 Task: Set the stream description for IceCast output to "Live streams from VLC".
Action: Mouse moved to (131, 14)
Screenshot: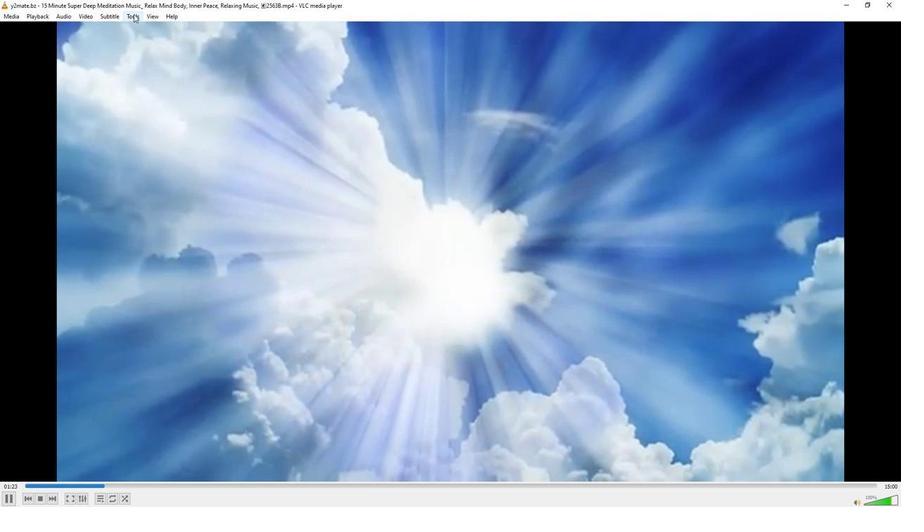 
Action: Mouse pressed left at (131, 14)
Screenshot: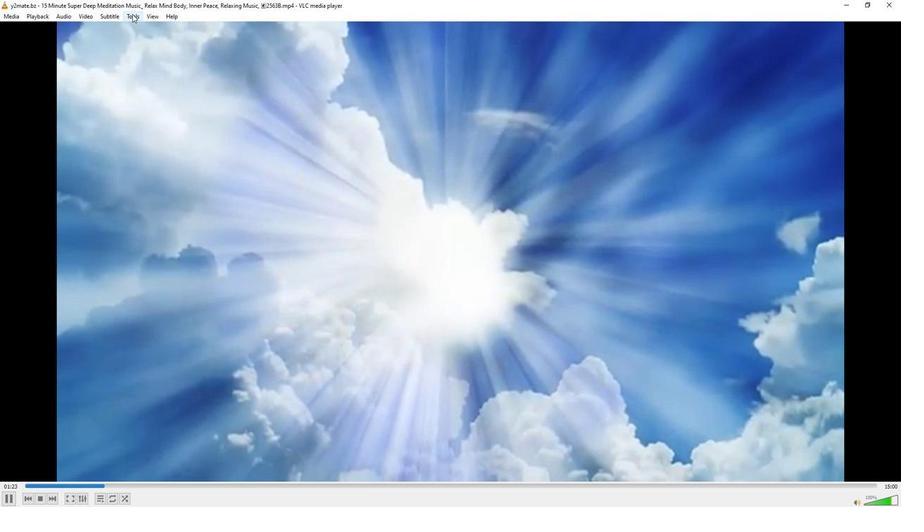
Action: Mouse moved to (151, 127)
Screenshot: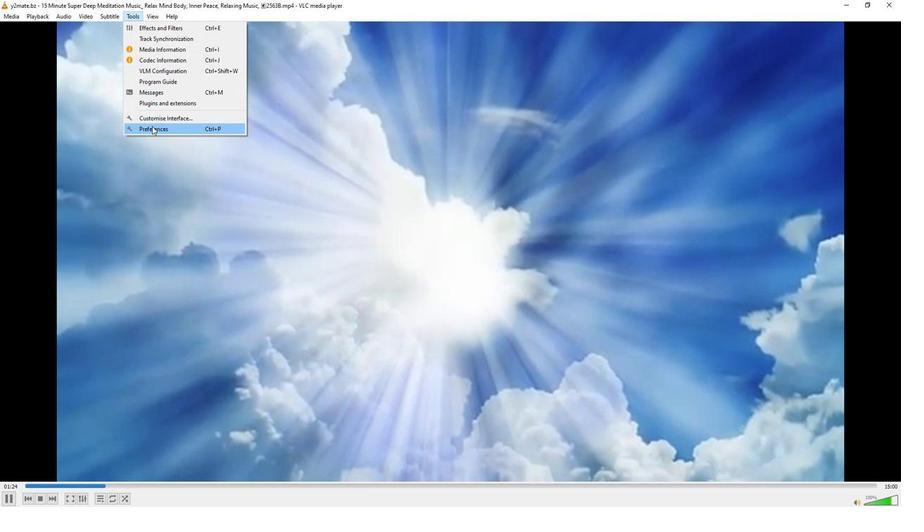 
Action: Mouse pressed left at (151, 127)
Screenshot: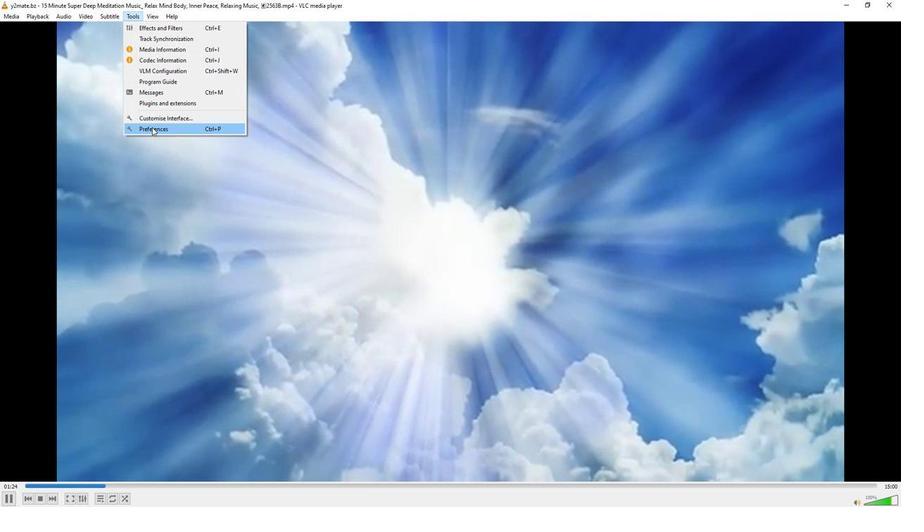 
Action: Mouse moved to (302, 411)
Screenshot: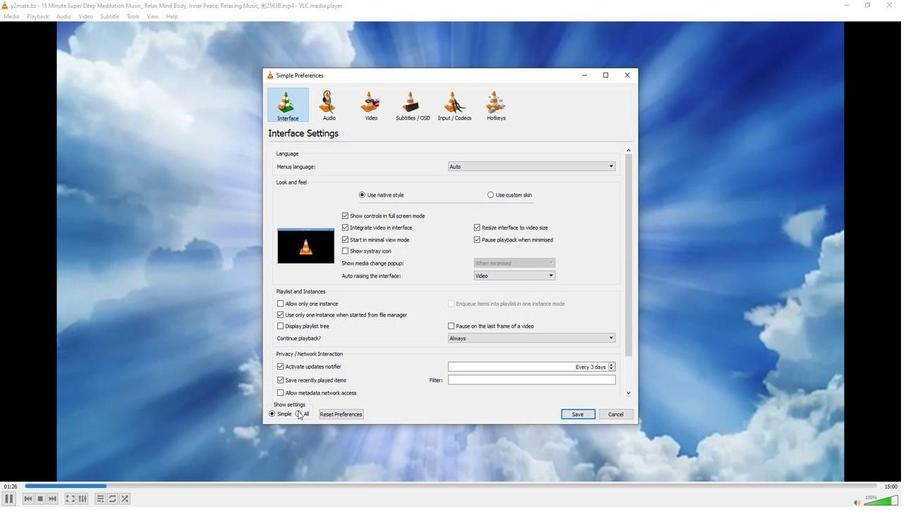 
Action: Mouse pressed left at (302, 411)
Screenshot: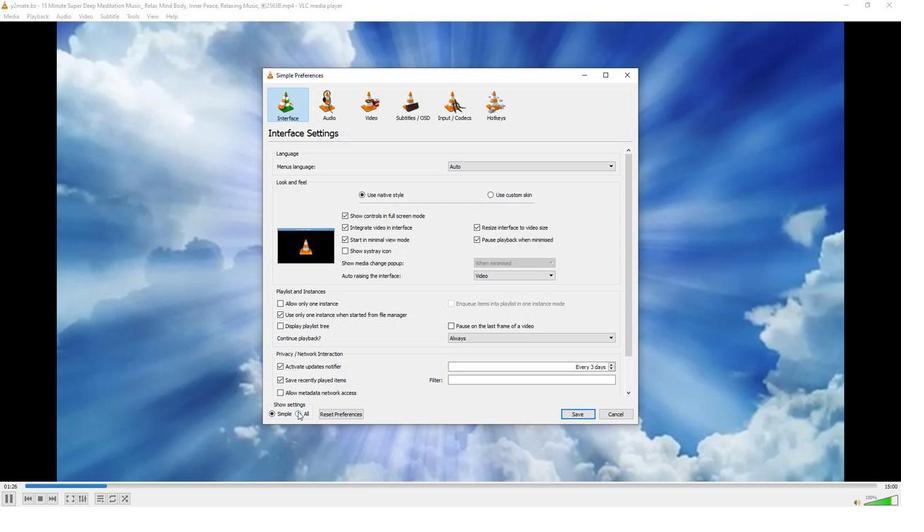 
Action: Mouse moved to (314, 308)
Screenshot: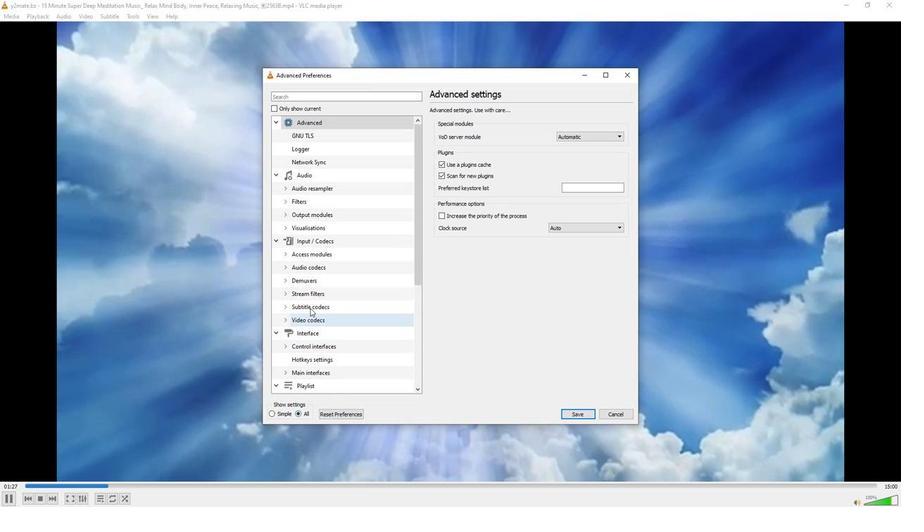 
Action: Mouse scrolled (314, 307) with delta (0, 0)
Screenshot: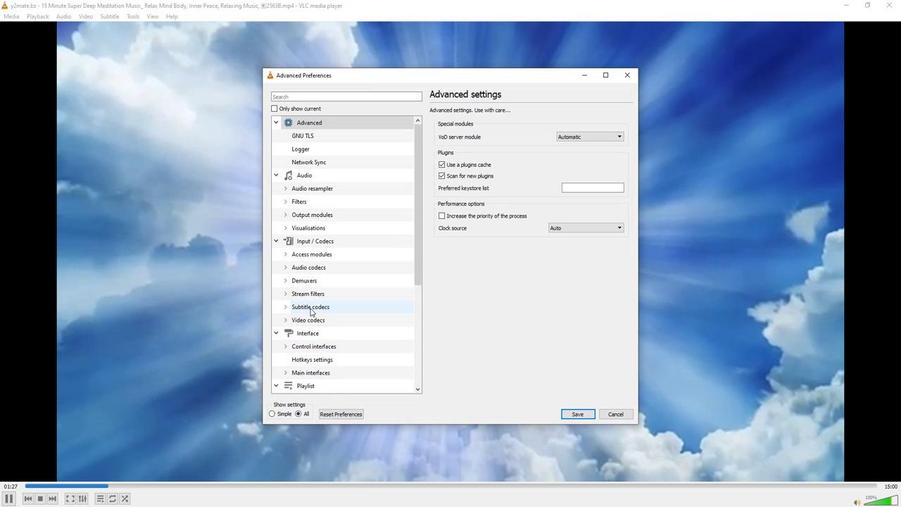 
Action: Mouse scrolled (314, 307) with delta (0, 0)
Screenshot: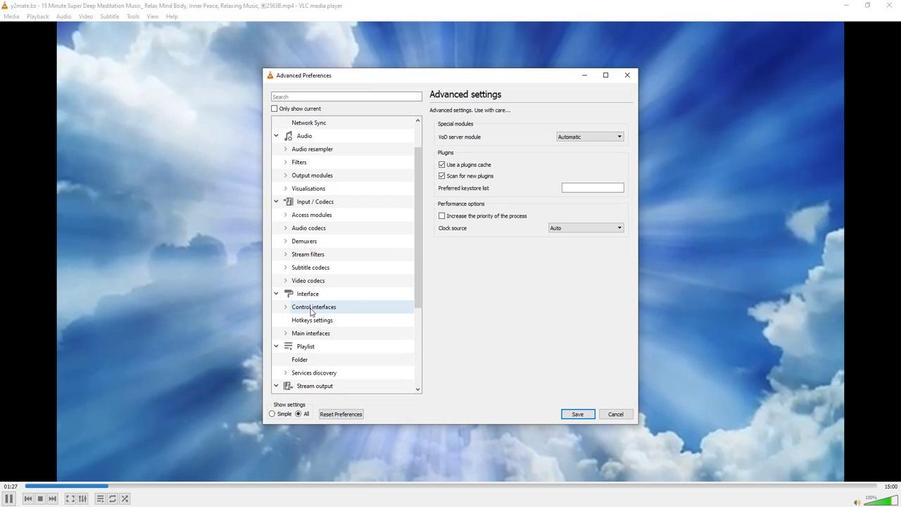 
Action: Mouse moved to (286, 357)
Screenshot: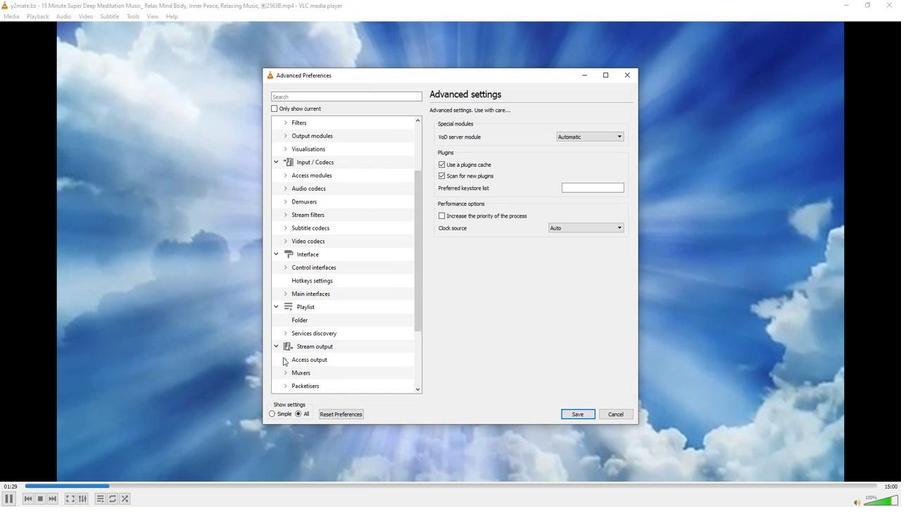 
Action: Mouse pressed left at (286, 357)
Screenshot: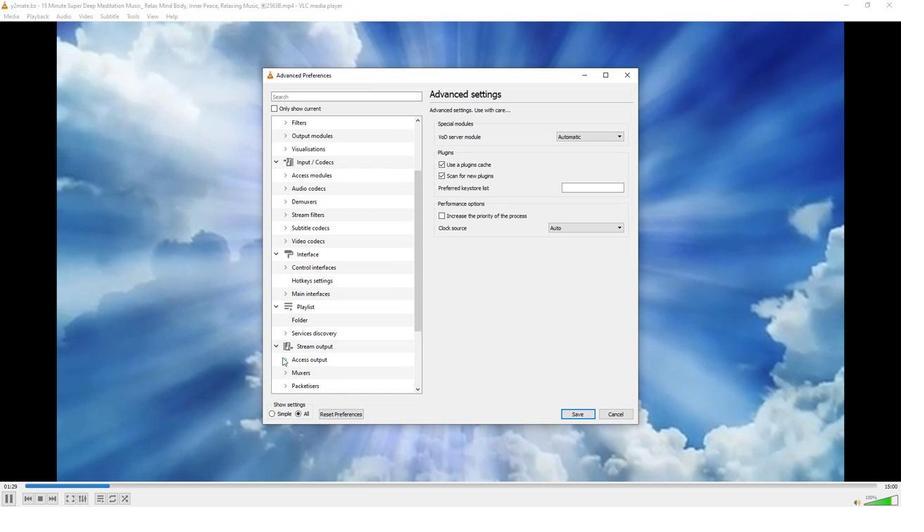 
Action: Mouse moved to (308, 350)
Screenshot: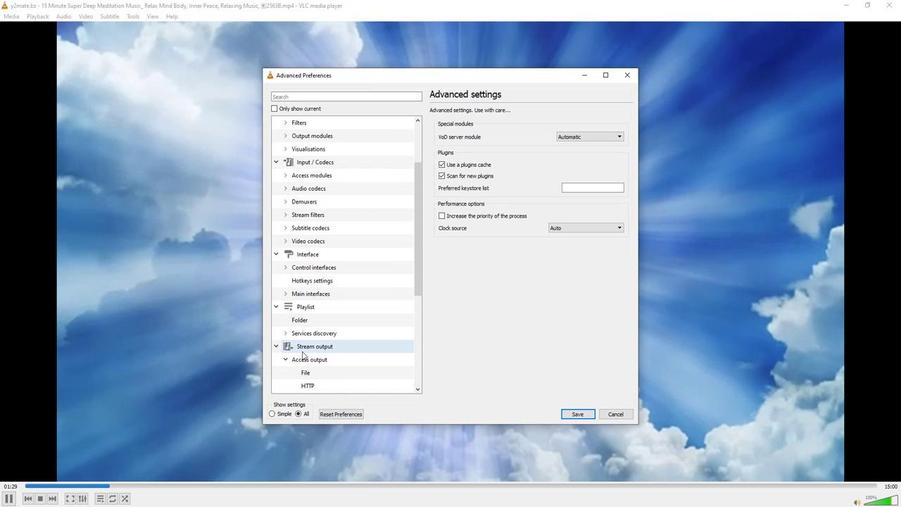 
Action: Mouse scrolled (308, 350) with delta (0, 0)
Screenshot: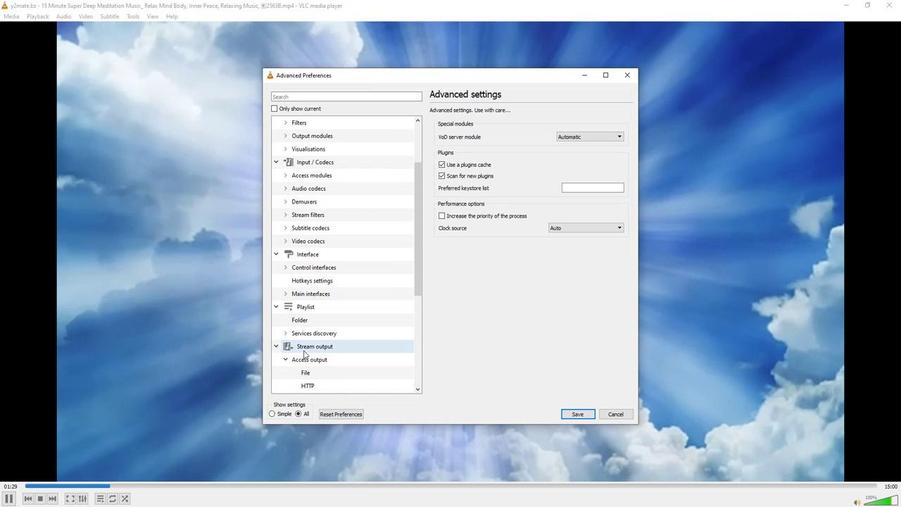 
Action: Mouse moved to (316, 385)
Screenshot: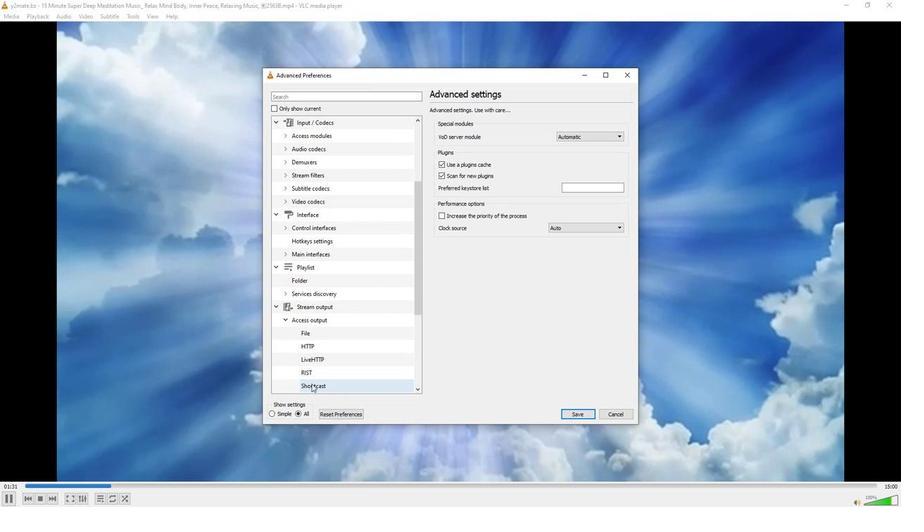 
Action: Mouse pressed left at (316, 385)
Screenshot: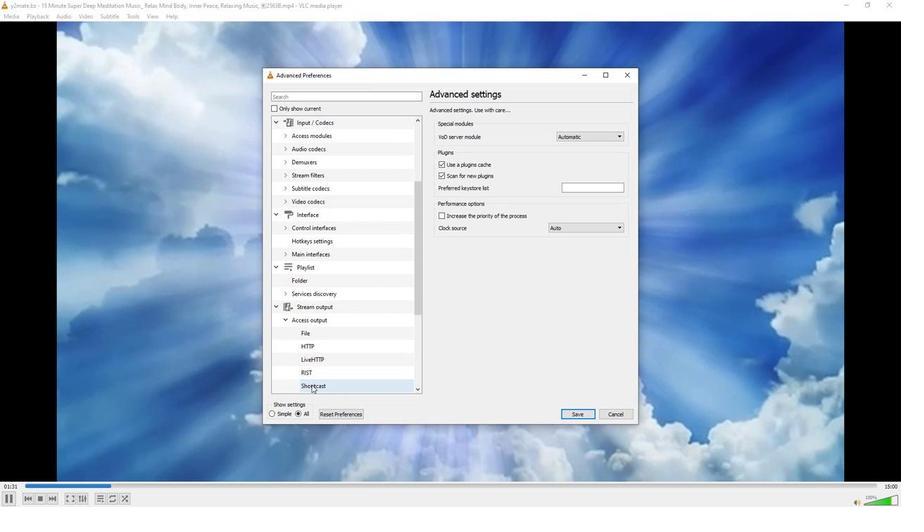 
Action: Mouse moved to (588, 138)
Screenshot: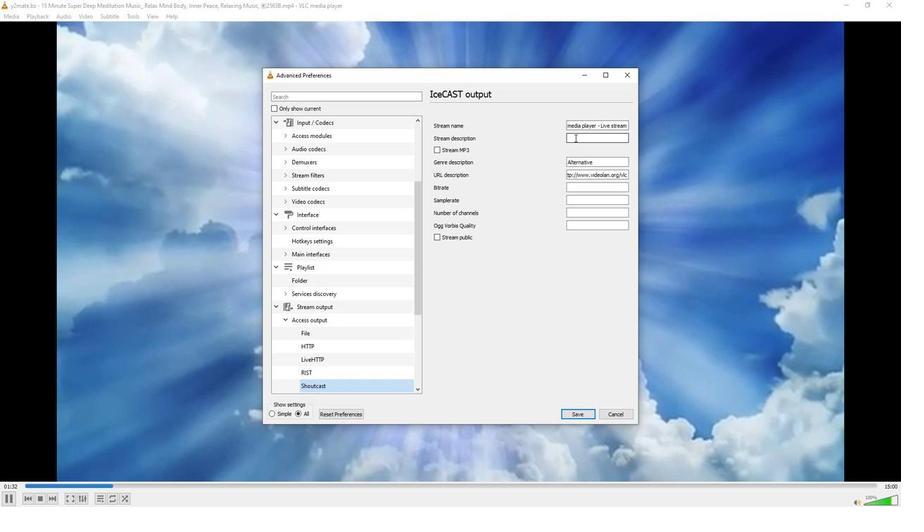 
Action: Mouse pressed left at (588, 138)
Screenshot: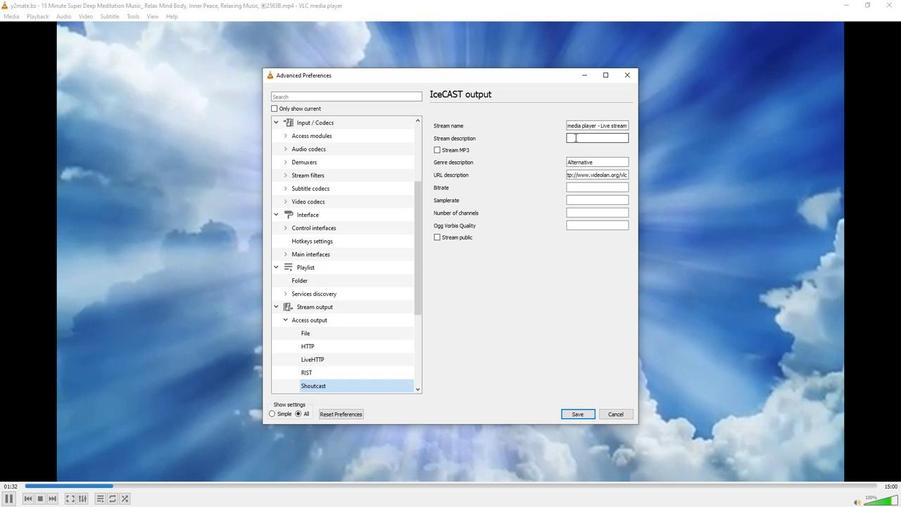 
Action: Mouse moved to (585, 137)
Screenshot: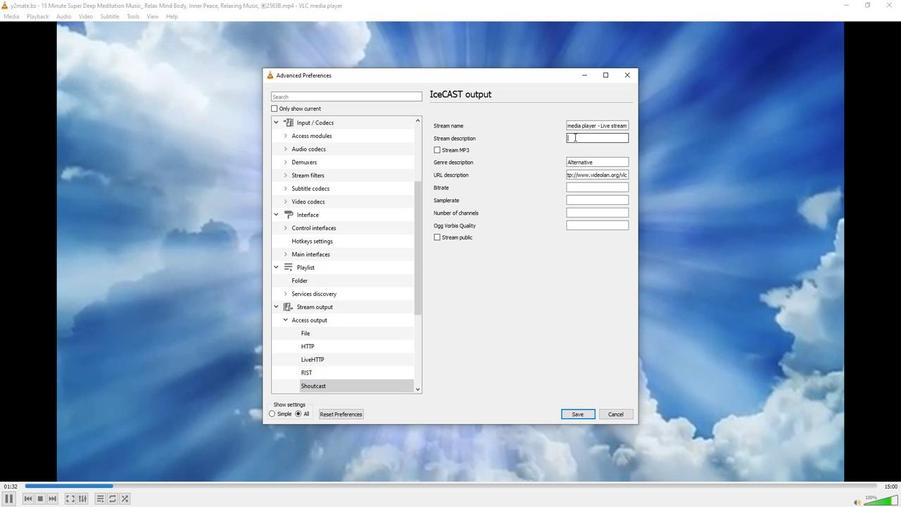 
Action: Key pressed <Key.shift>Live<Key.space>streams<Key.space>from<Key.space><Key.shift><Key.shift><Key.shift><Key.shift><Key.shift>VLC
Screenshot: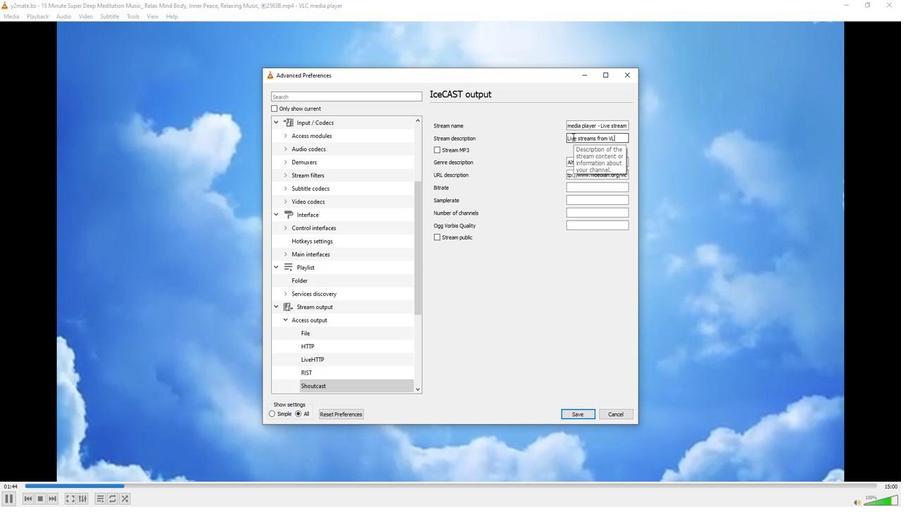 
Action: Mouse moved to (599, 277)
Screenshot: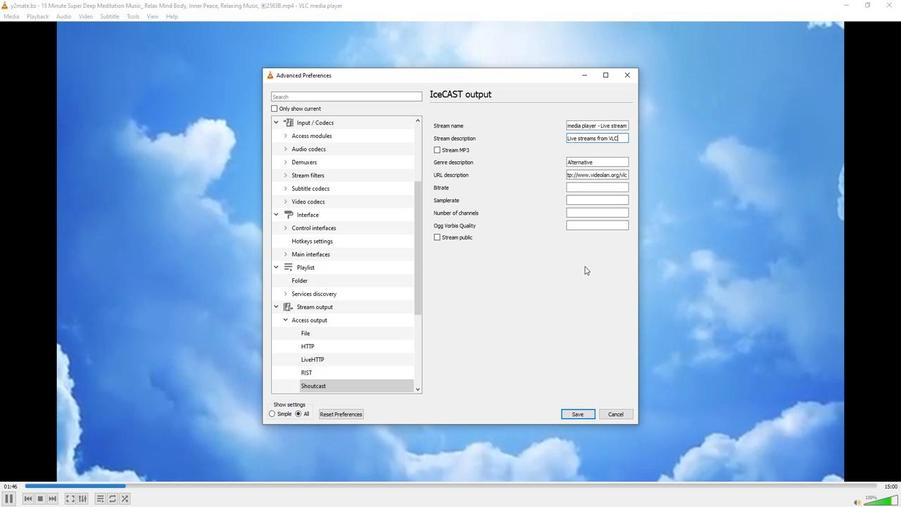 
